 Task: Respond to the 'Urgent Meeting' invitation in your inbox.
Action: Mouse moved to (351, 148)
Screenshot: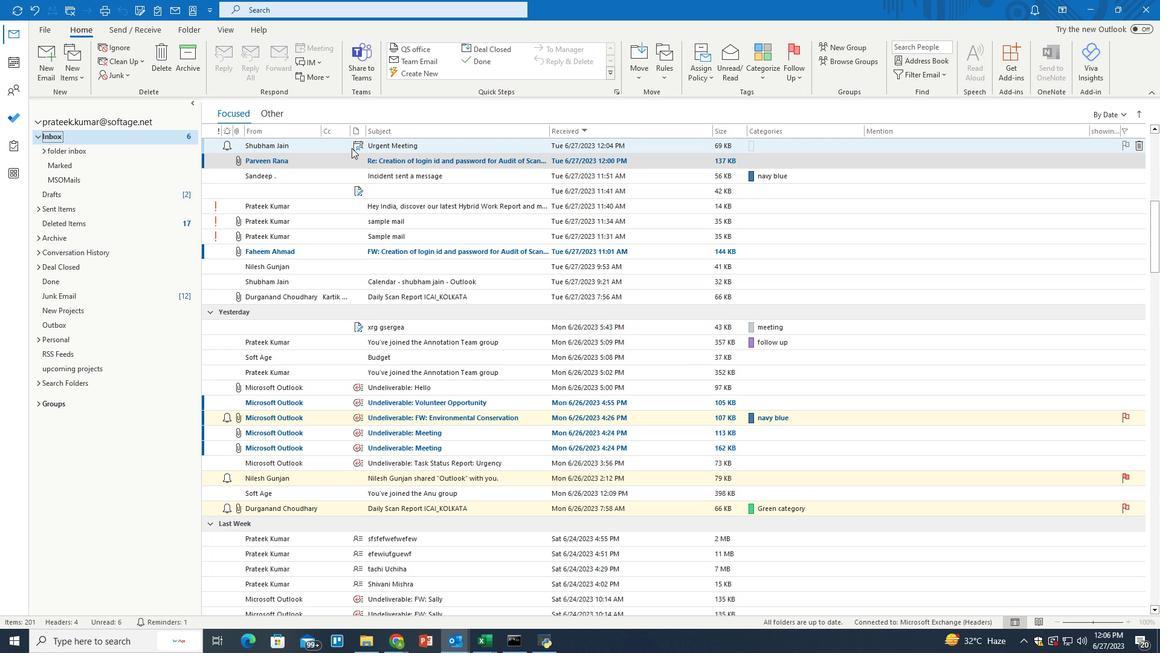 
Action: Mouse pressed right at (351, 148)
Screenshot: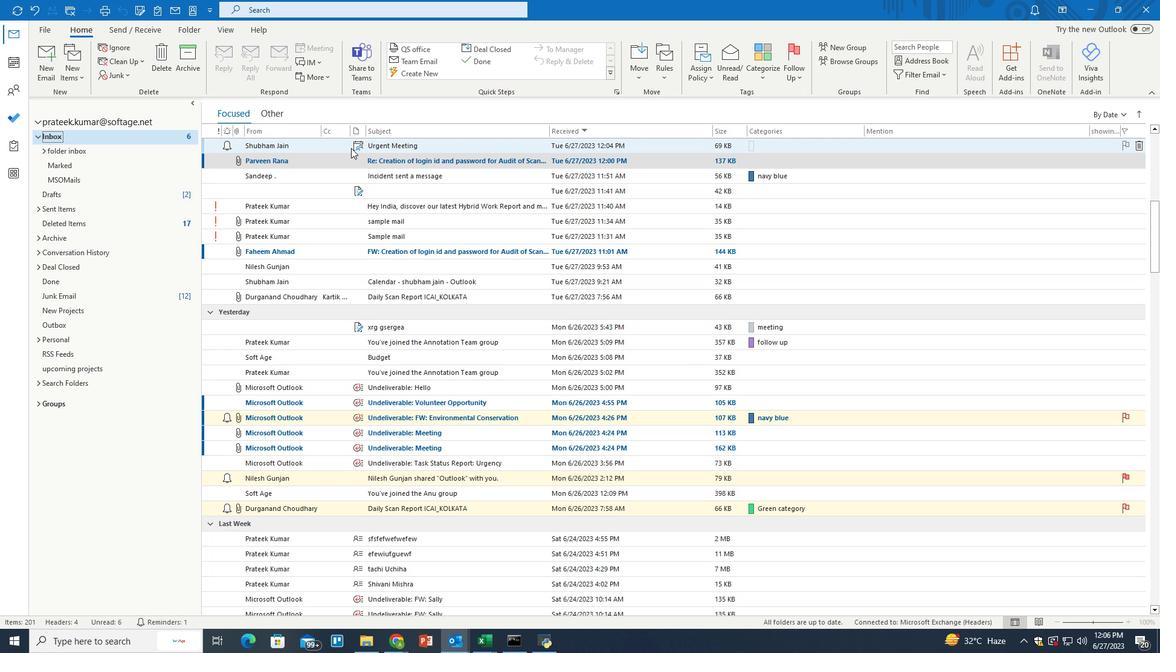 
Action: Mouse moved to (385, 195)
Screenshot: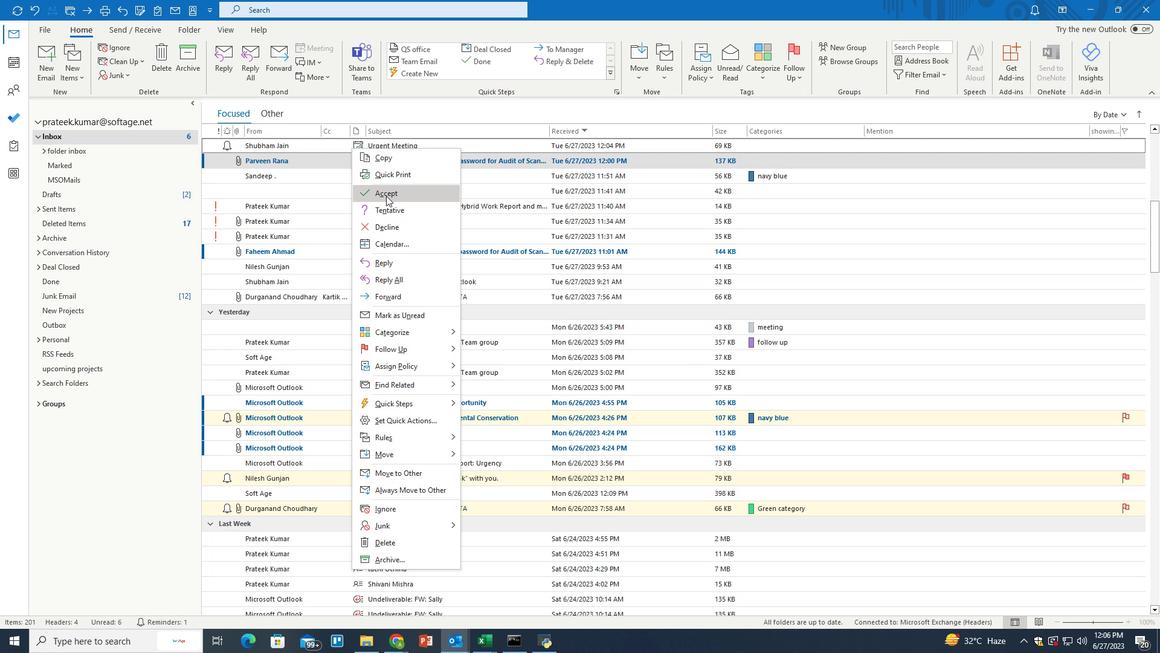 
Action: Mouse pressed left at (385, 195)
Screenshot: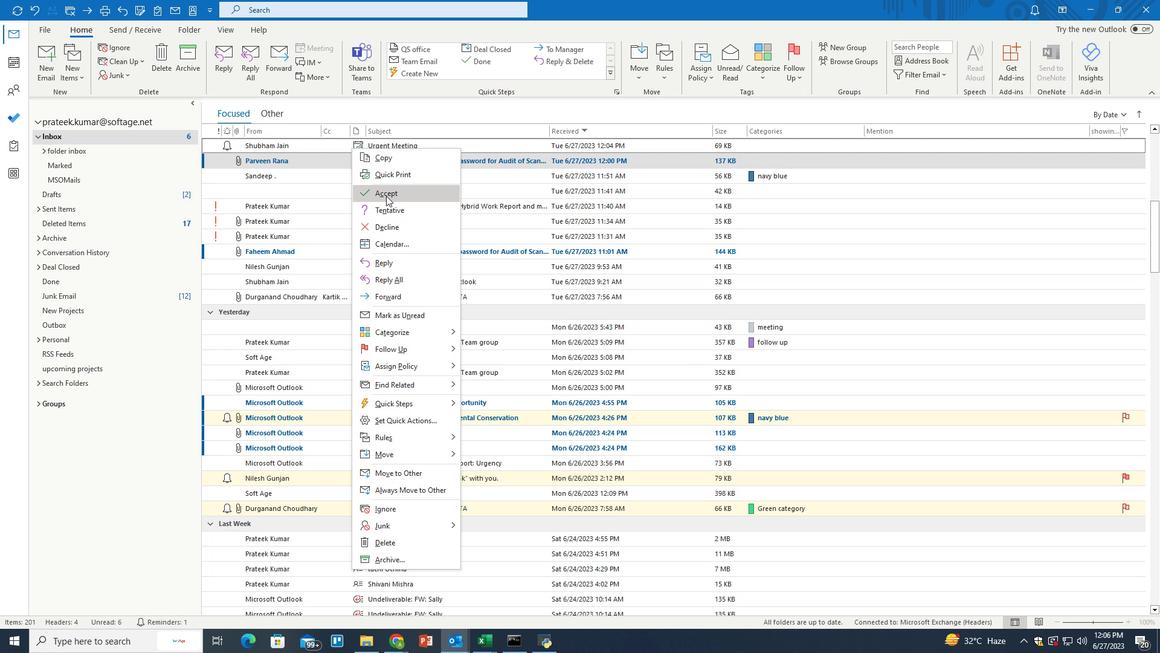 
Action: Mouse moved to (538, 341)
Screenshot: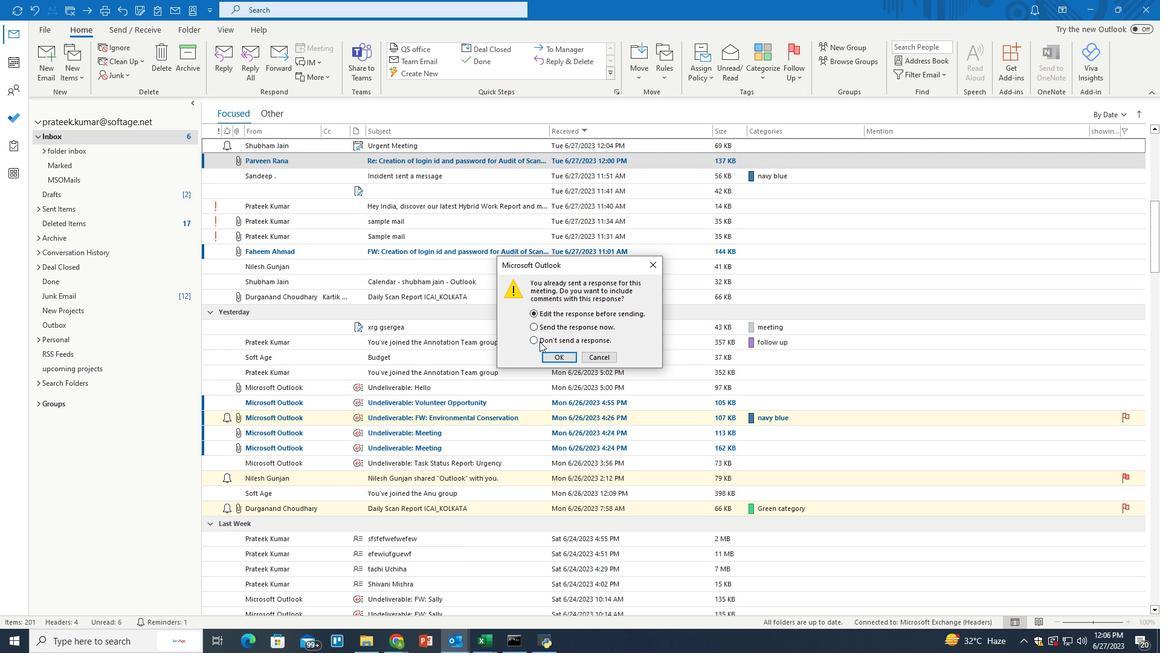 
Action: Mouse pressed left at (538, 341)
Screenshot: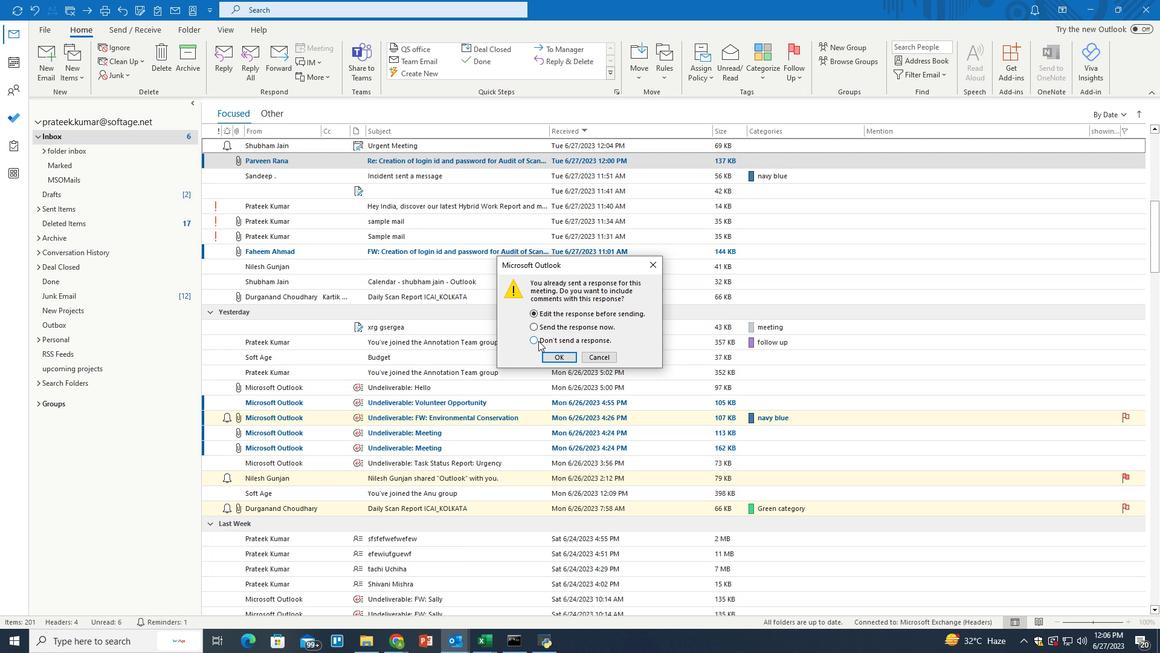 
Action: Mouse moved to (559, 354)
Screenshot: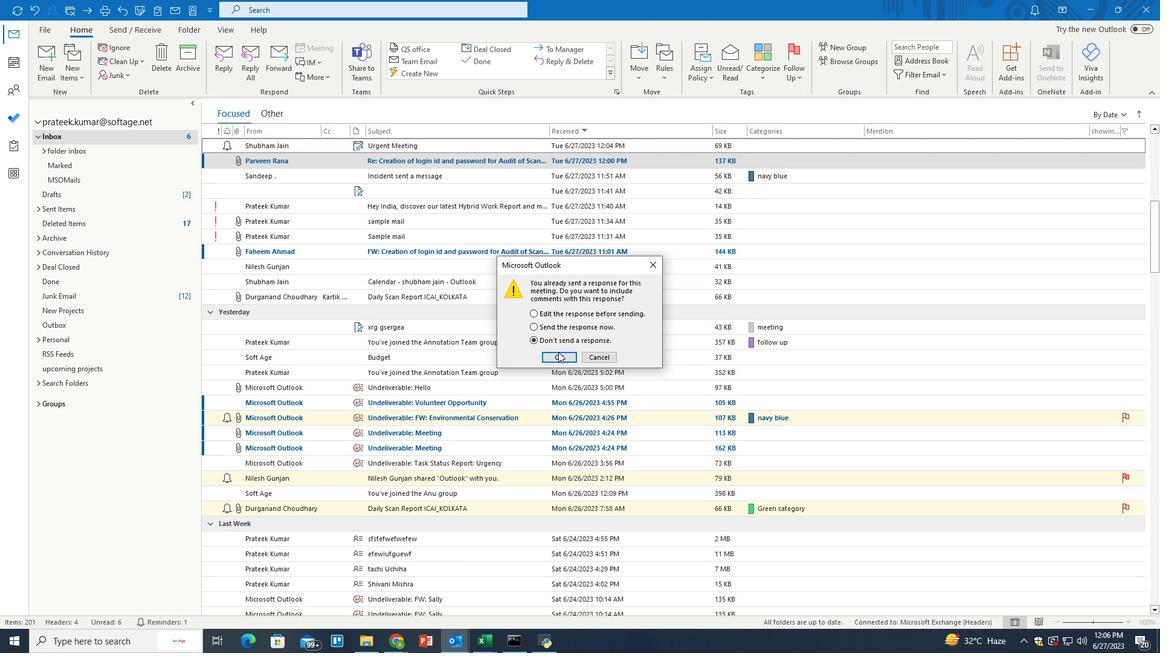 
Action: Mouse pressed left at (559, 354)
Screenshot: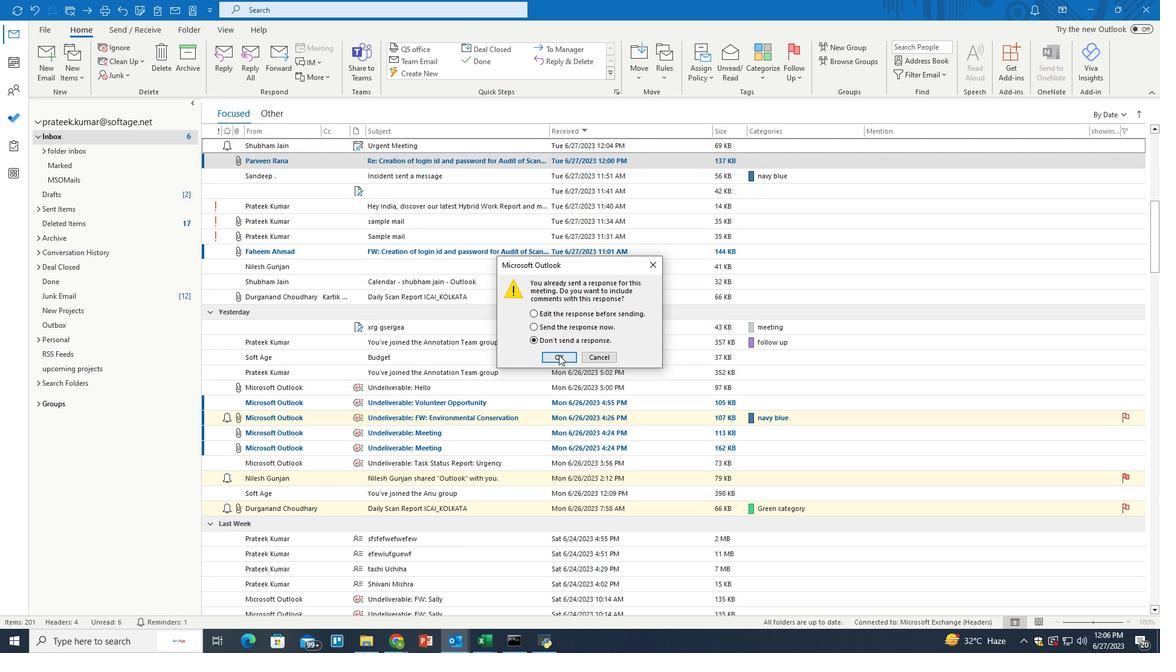 
Action: Mouse moved to (516, 324)
Screenshot: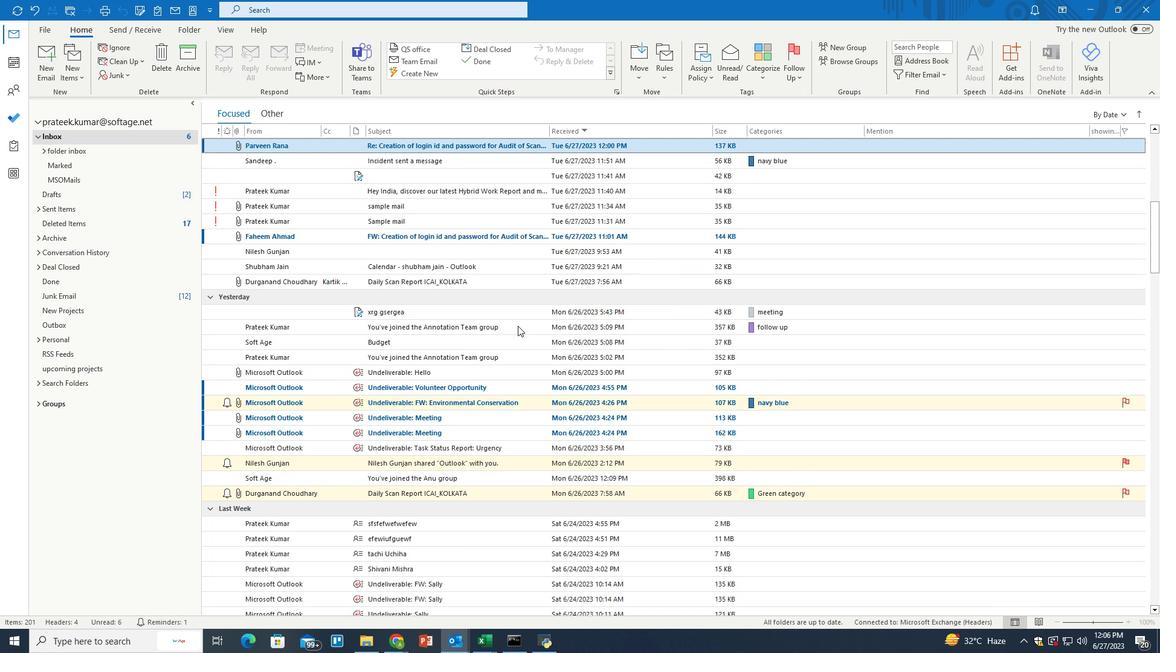 
